 Task: Create in the project Visionary in Backlog an issue 'Integrate a new chat feature into an existing website to enable real-time customer support and communication', assign it to team member softage.4@softage.net and change the status to IN PROGRESS.
Action: Mouse moved to (210, 263)
Screenshot: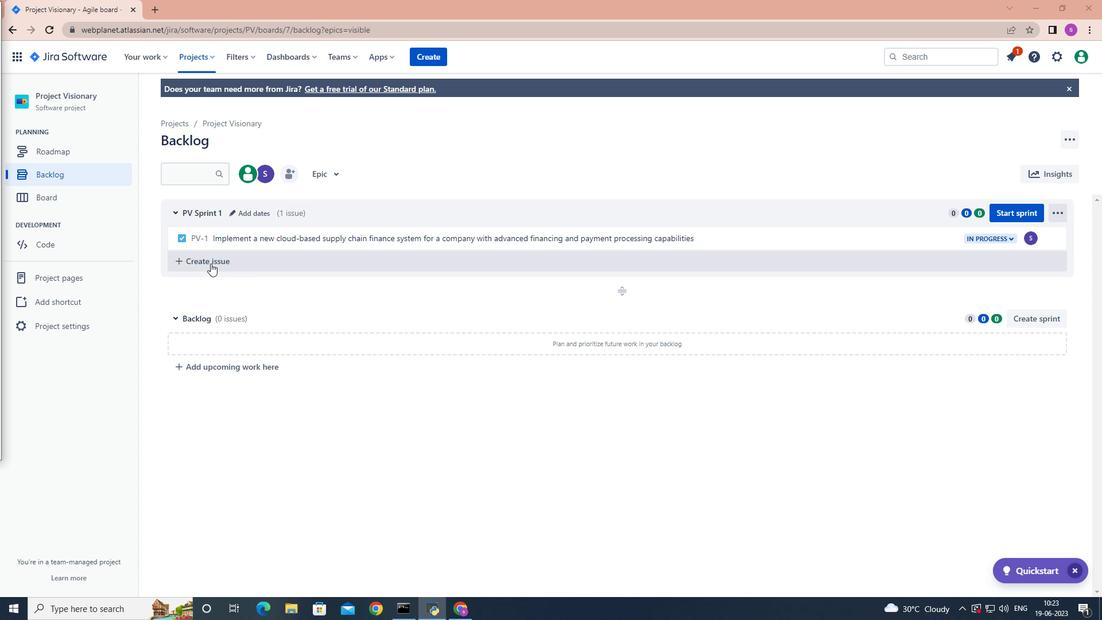 
Action: Mouse pressed left at (210, 263)
Screenshot: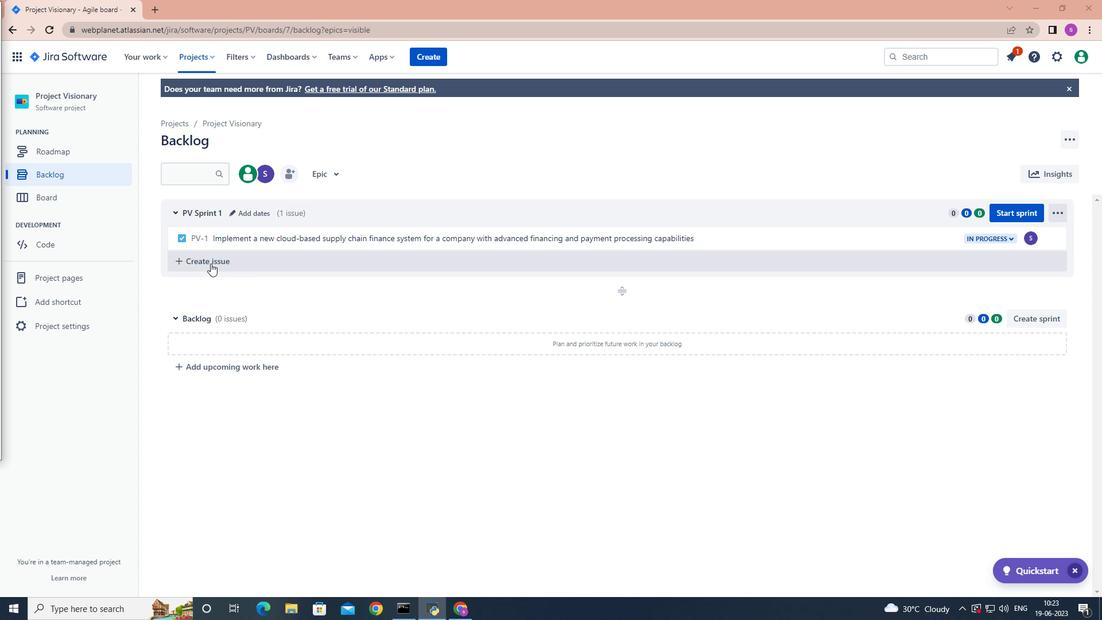 
Action: Key pressed <Key.shift>Integrate<Key.space>a<Key.space>new<Key.space>chat<Key.space>feature<Key.space>into<Key.space>an<Key.space>existing<Key.space>website<Key.space>to<Key.space>enable<Key.space>real-time<Key.space>customer<Key.space>support<Key.space>and<Key.space>communication<Key.enter>
Screenshot: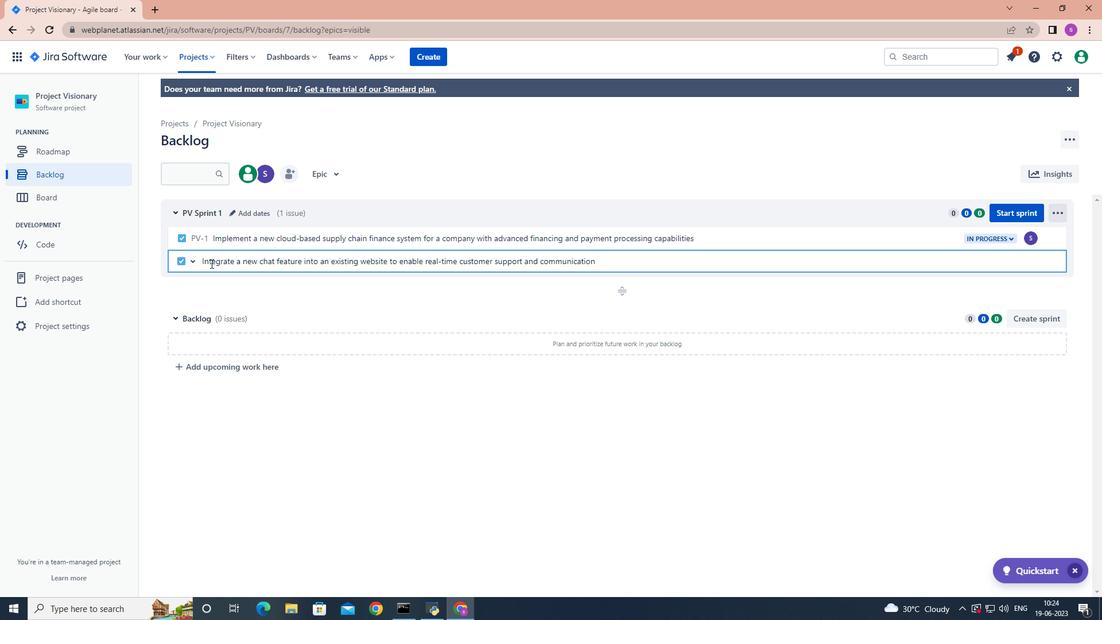 
Action: Mouse moved to (1029, 260)
Screenshot: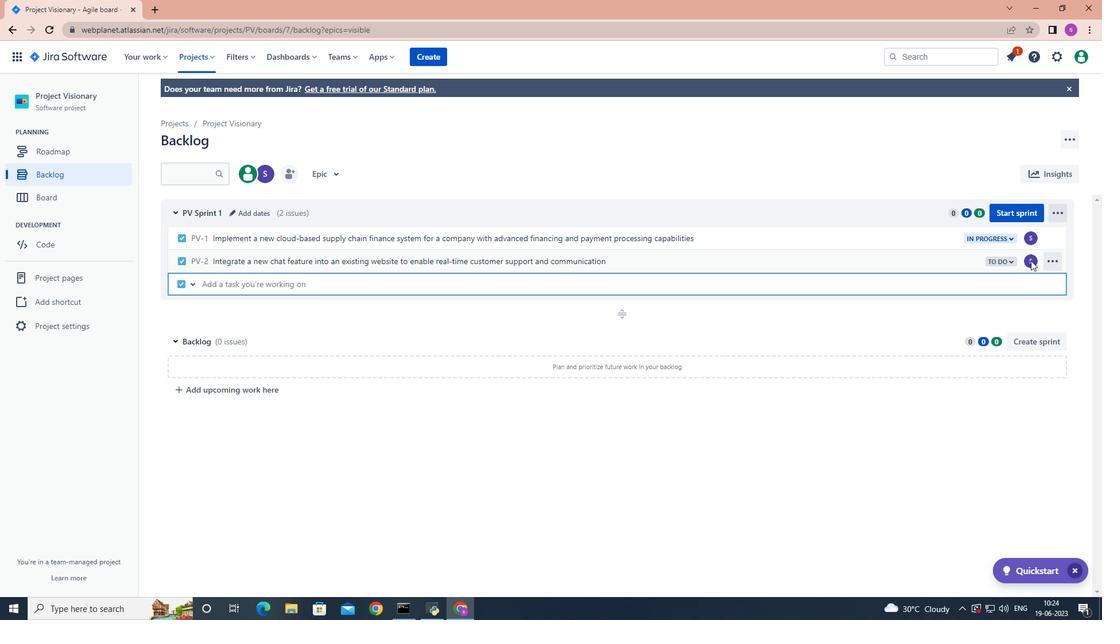 
Action: Mouse pressed left at (1029, 260)
Screenshot: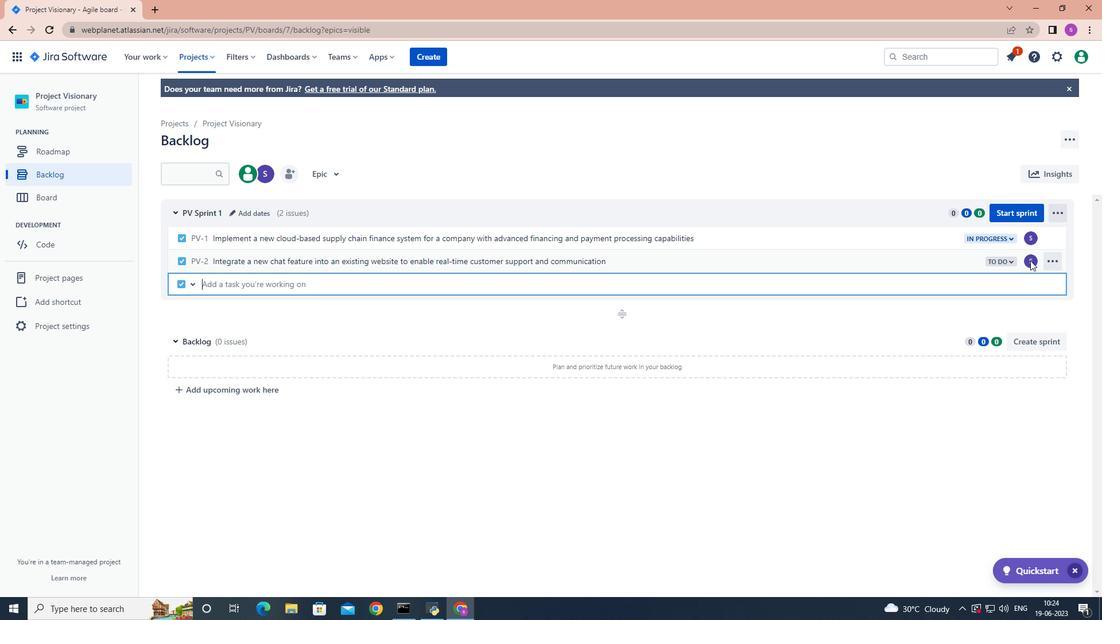 
Action: Mouse moved to (1028, 261)
Screenshot: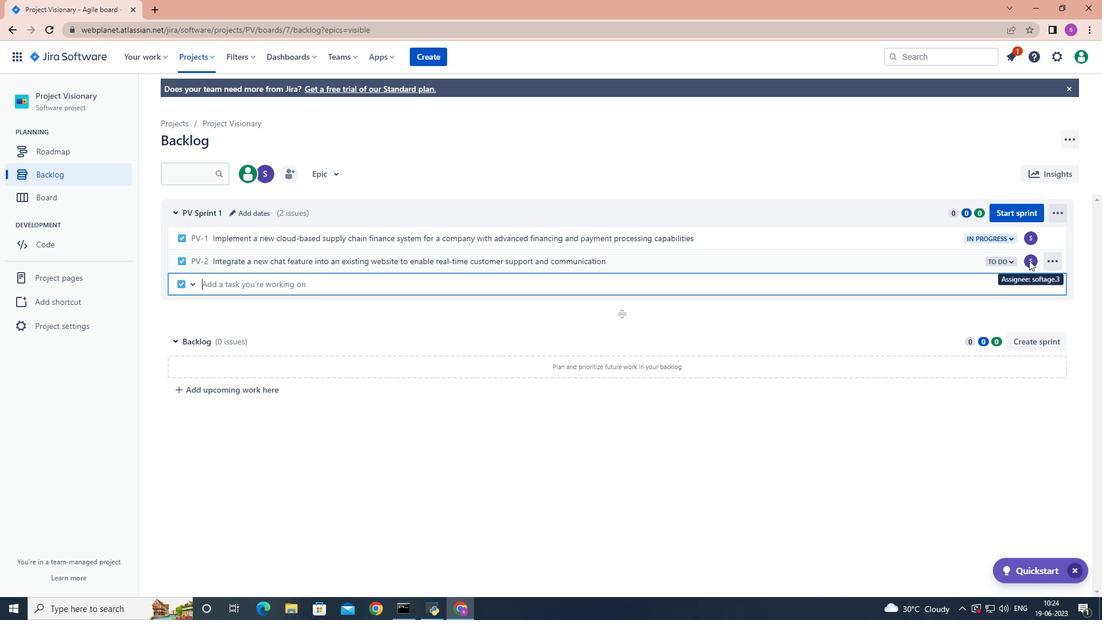 
Action: Mouse pressed left at (1028, 261)
Screenshot: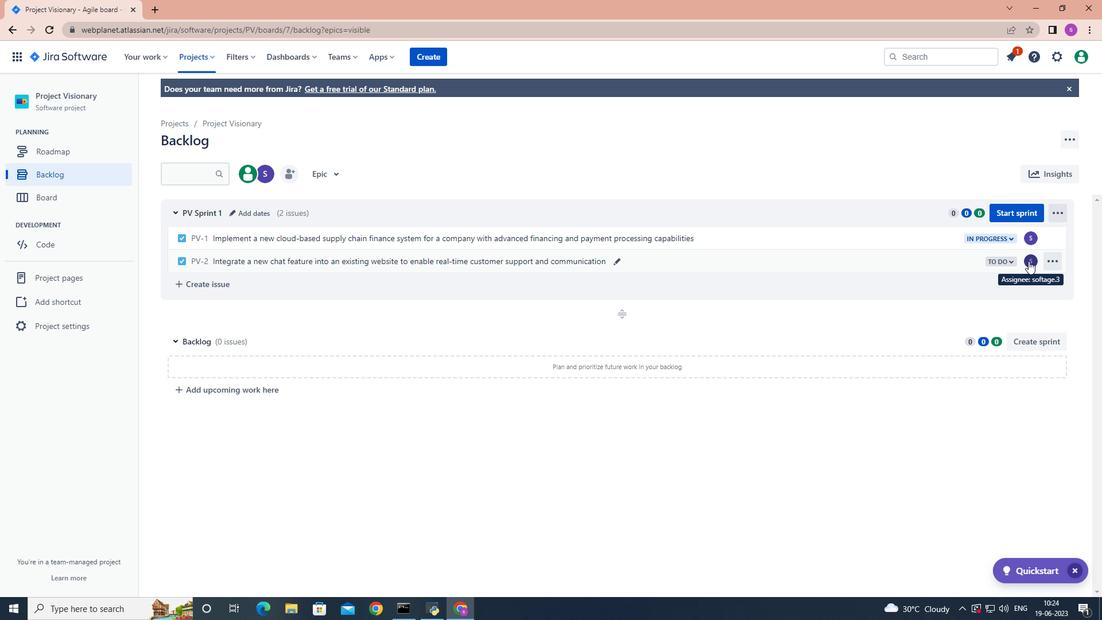 
Action: Mouse moved to (1028, 261)
Screenshot: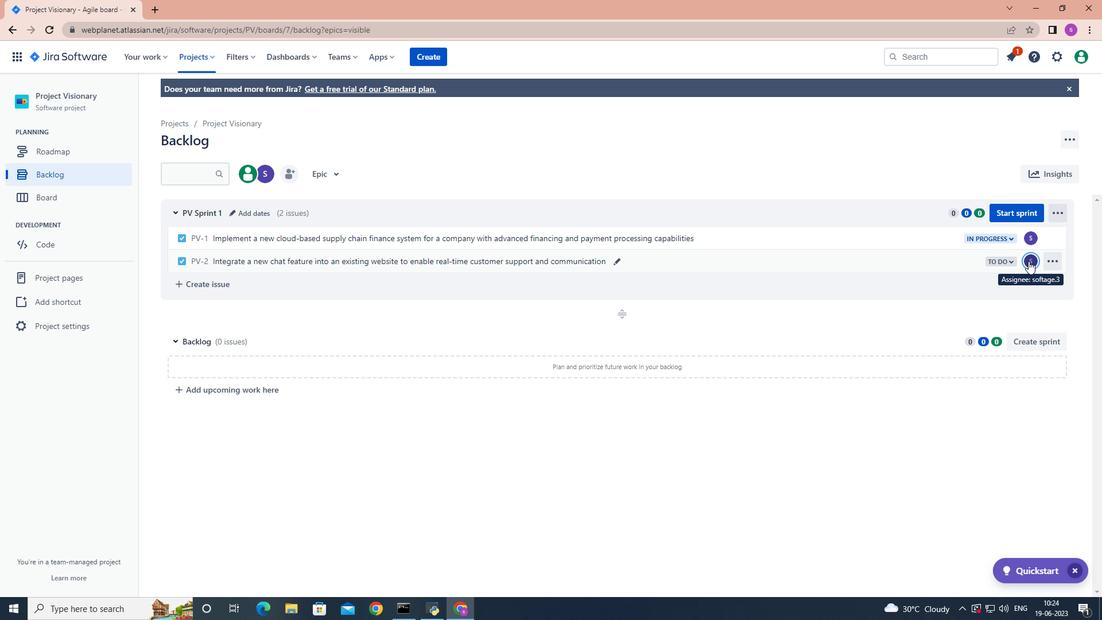 
Action: Key pressed softage.4
Screenshot: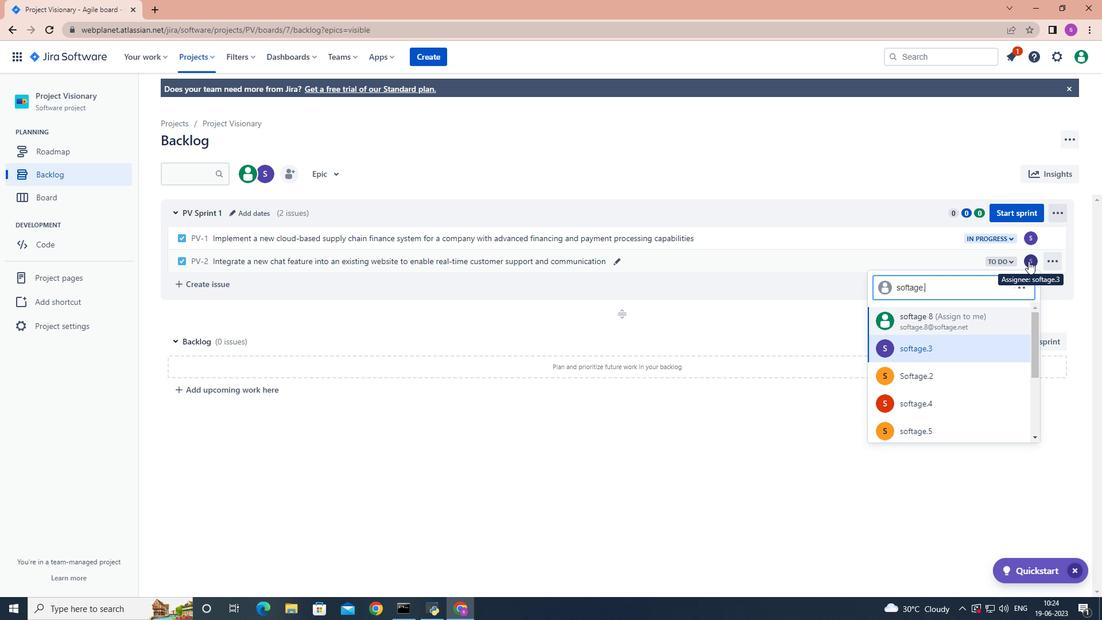 
Action: Mouse moved to (982, 347)
Screenshot: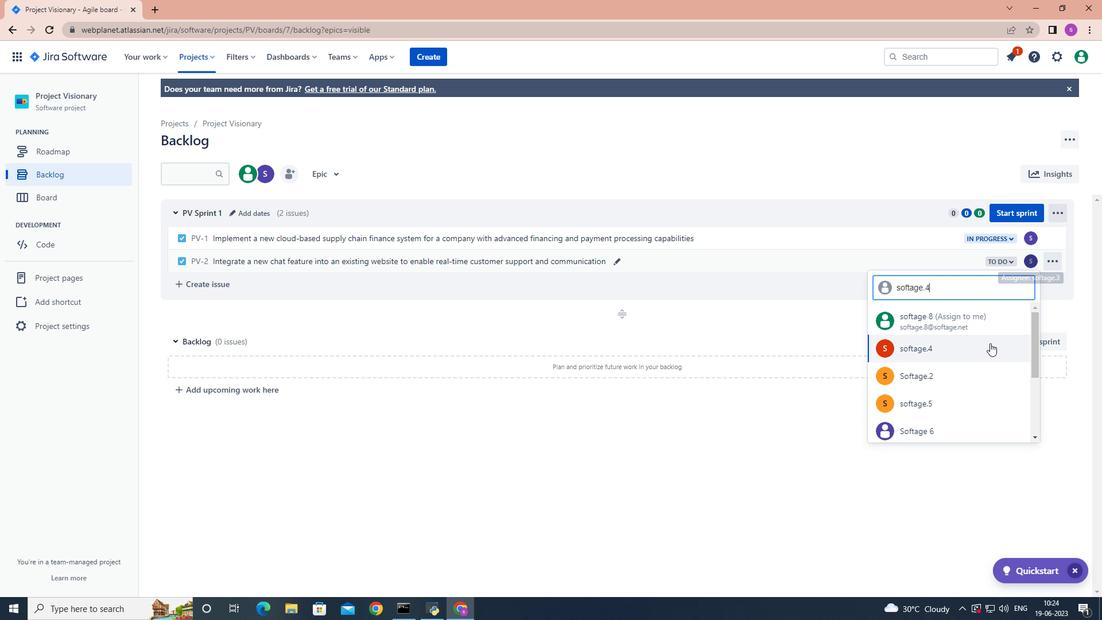 
Action: Mouse pressed left at (982, 347)
Screenshot: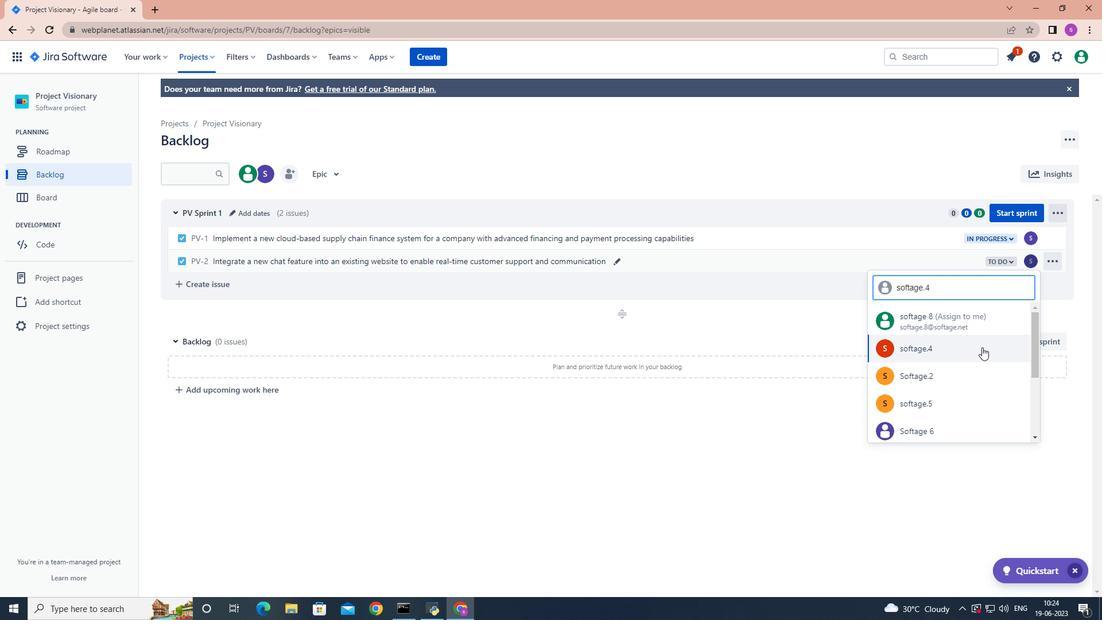 
Action: Mouse moved to (1013, 260)
Screenshot: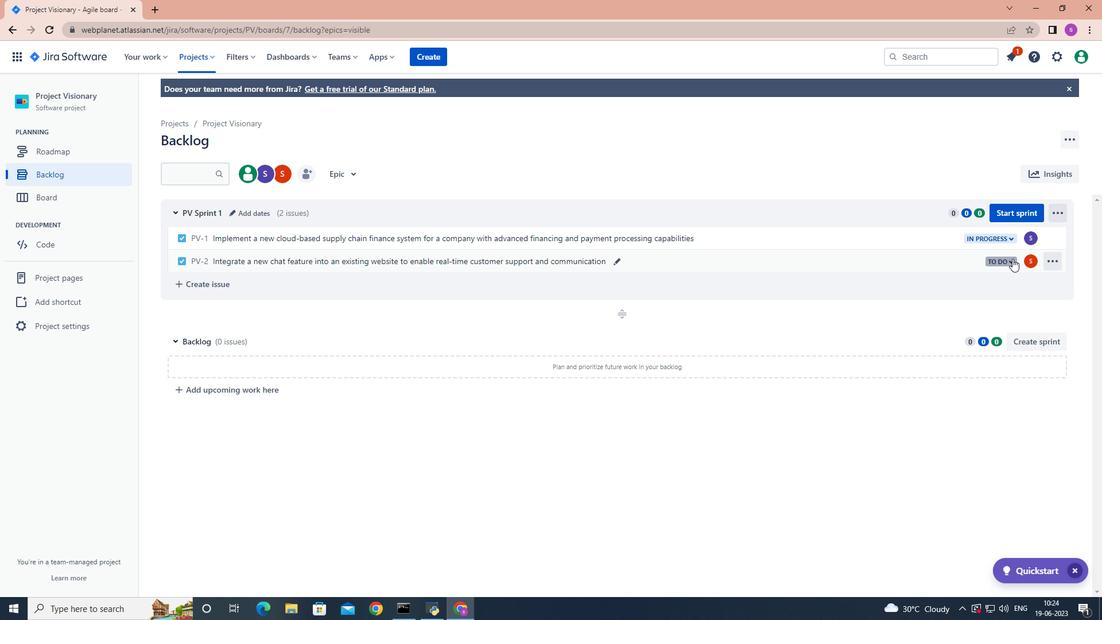 
Action: Mouse pressed left at (1013, 260)
Screenshot: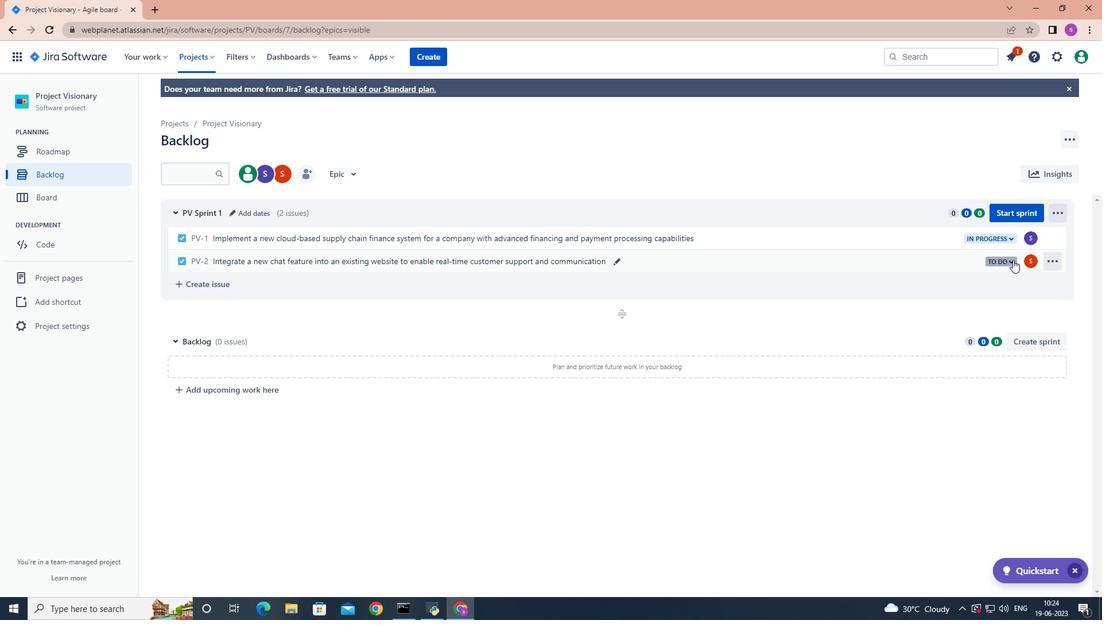 
Action: Mouse moved to (953, 283)
Screenshot: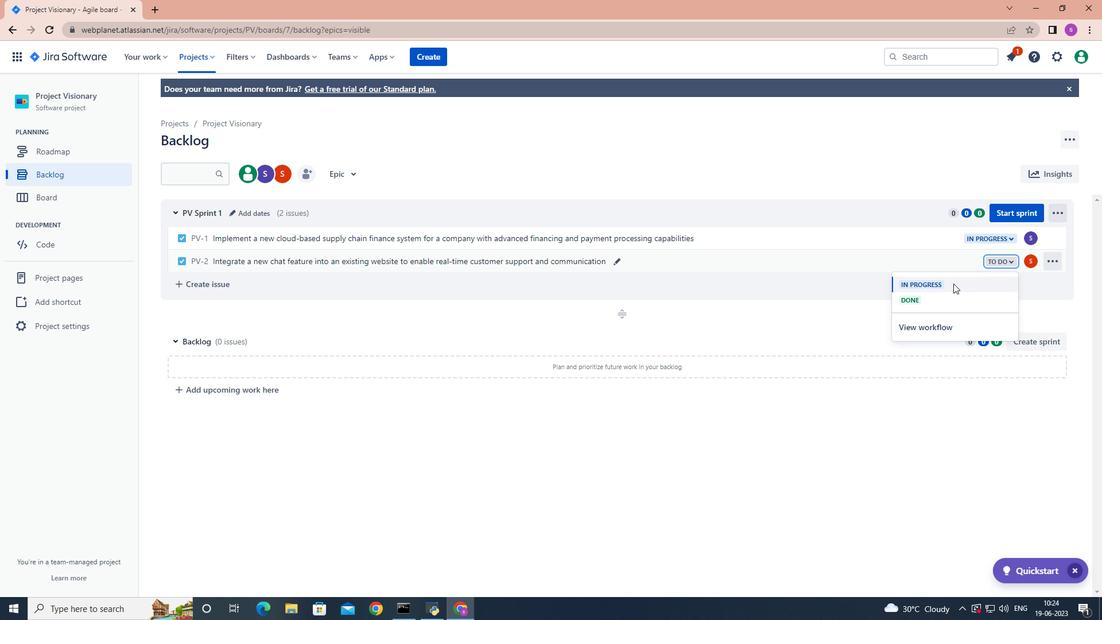 
Action: Mouse pressed left at (953, 283)
Screenshot: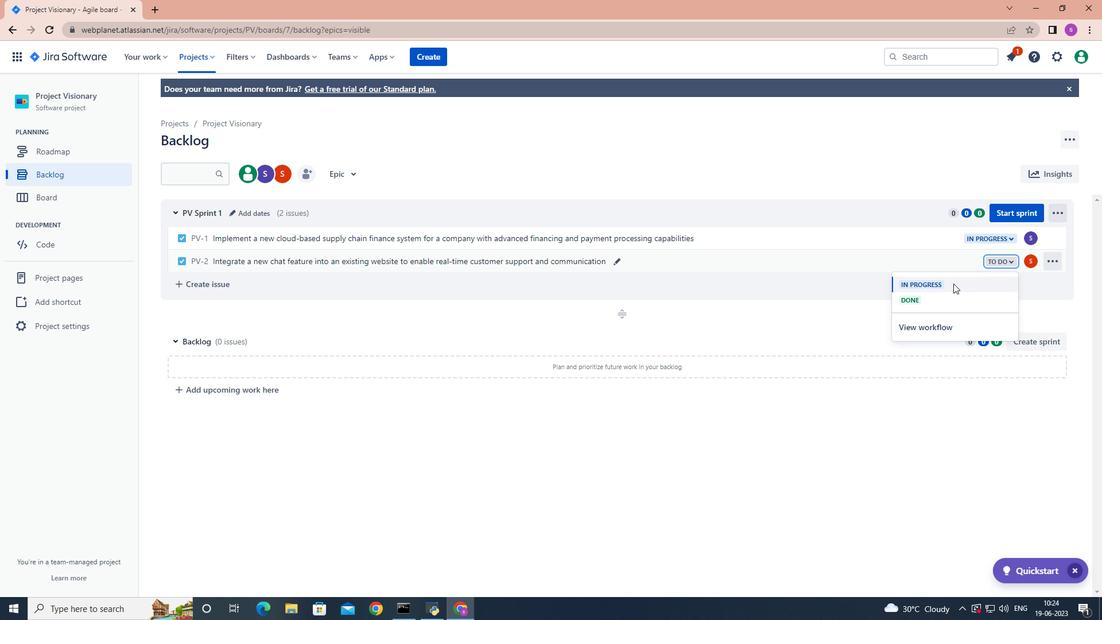 
Action: Mouse moved to (841, 479)
Screenshot: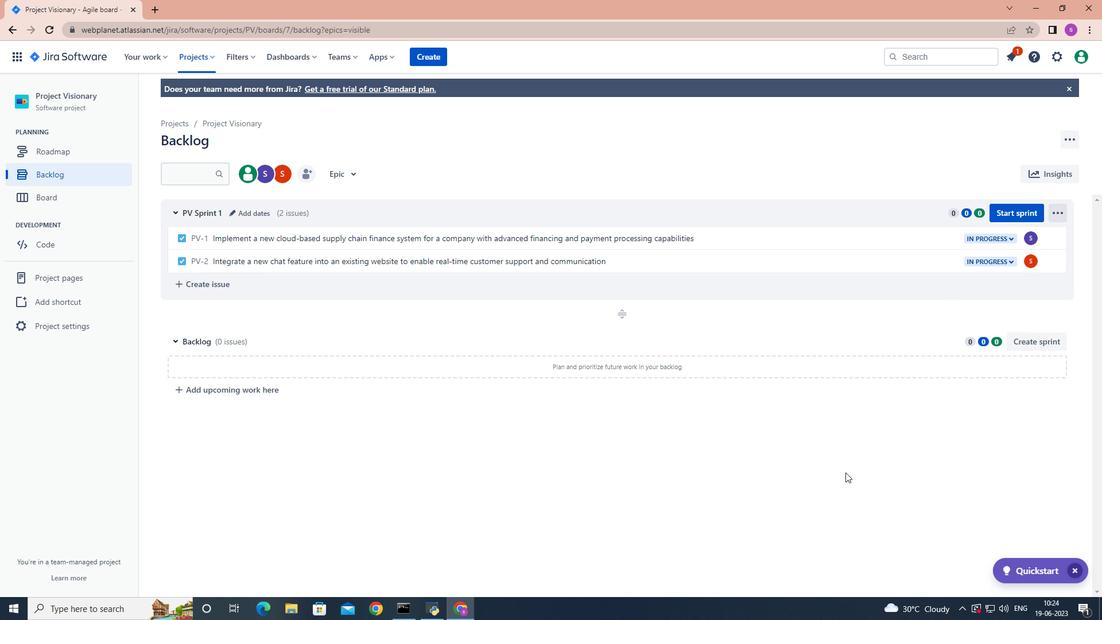 
